 Task: Create Card Product End-of-Life Planning in Board Newsletter Management Best Practices to Workspace Design Software. Create Card Art Festival Review in Board Social Media Crisis Management to Workspace Design Software. Create Card Product End-of-Life Execution in Board Sales Territory Planning and Forecasting to Workspace Design Software
Action: Mouse moved to (188, 137)
Screenshot: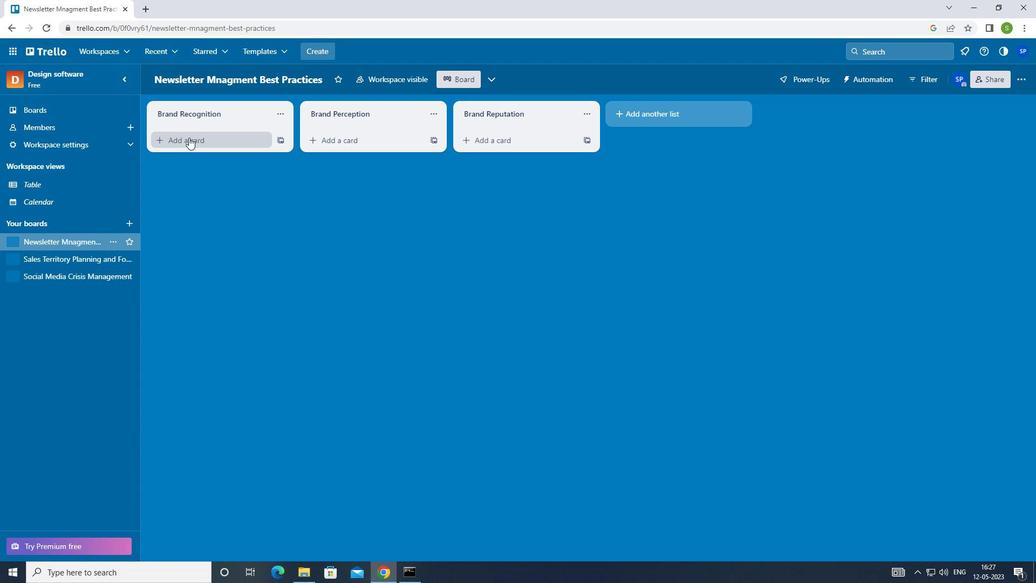 
Action: Mouse pressed left at (188, 137)
Screenshot: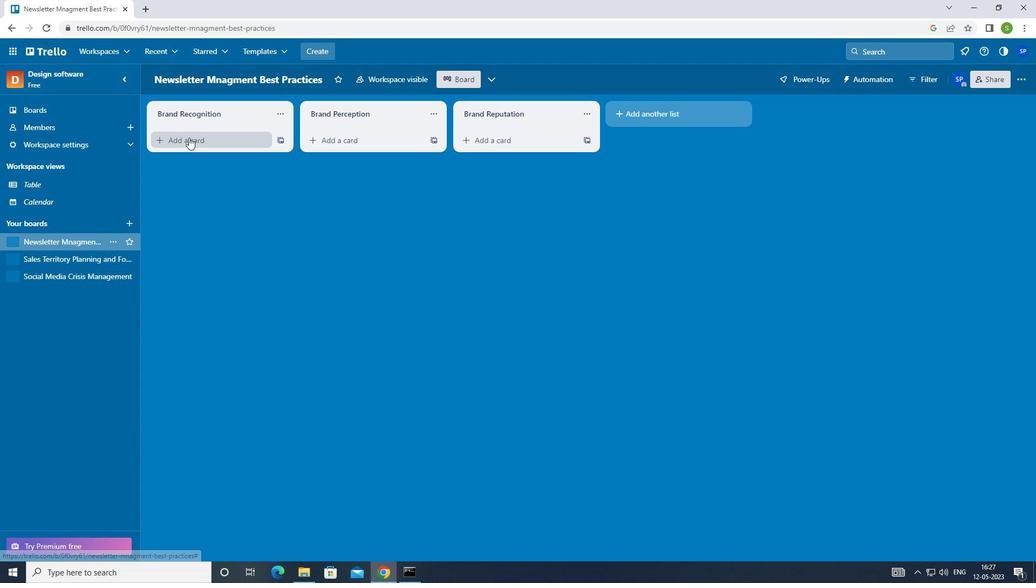 
Action: Mouse moved to (207, 252)
Screenshot: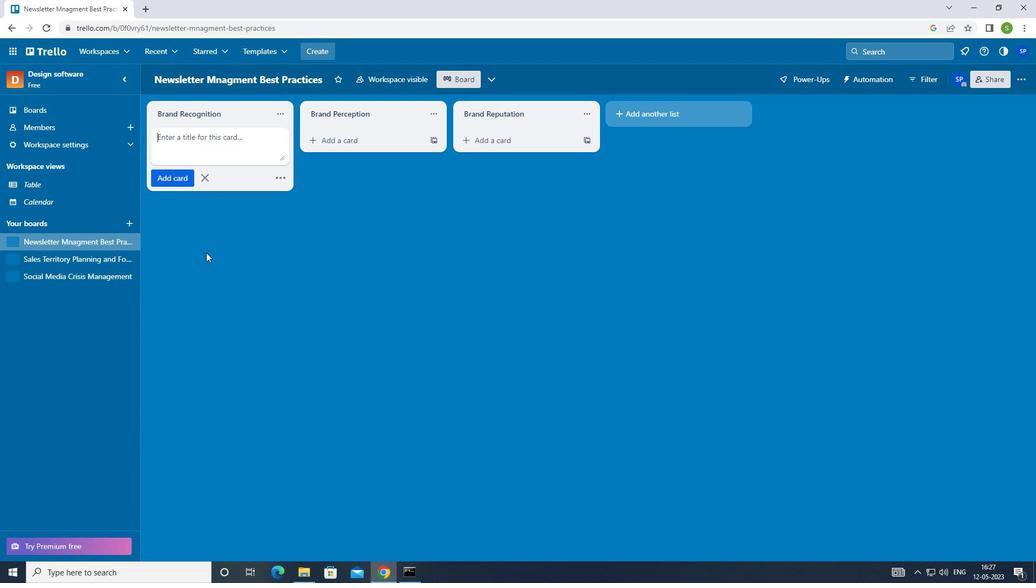 
Action: Key pressed <Key.shift>PRODUCR<Key.backspace>T<Key.space><Key.shift>END-OF-LIFE<Key.space><Key.shift>PLANNING<Key.enter>
Screenshot: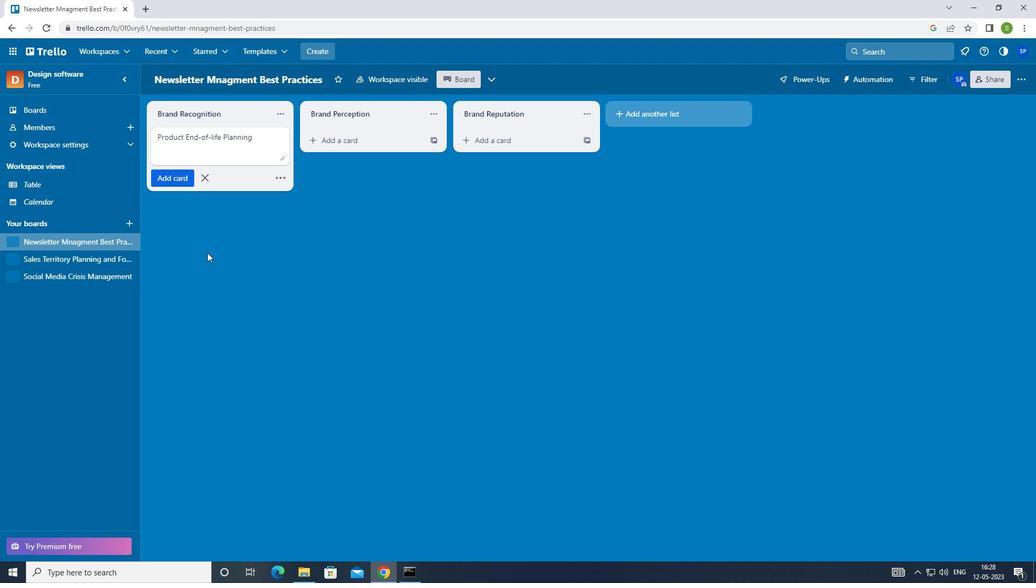 
Action: Mouse moved to (74, 274)
Screenshot: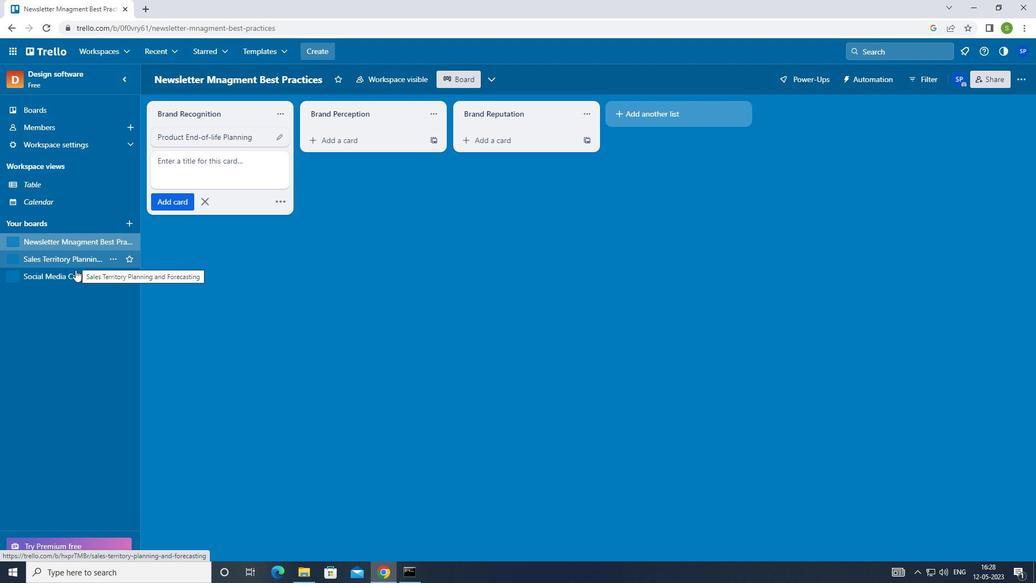 
Action: Mouse pressed left at (74, 274)
Screenshot: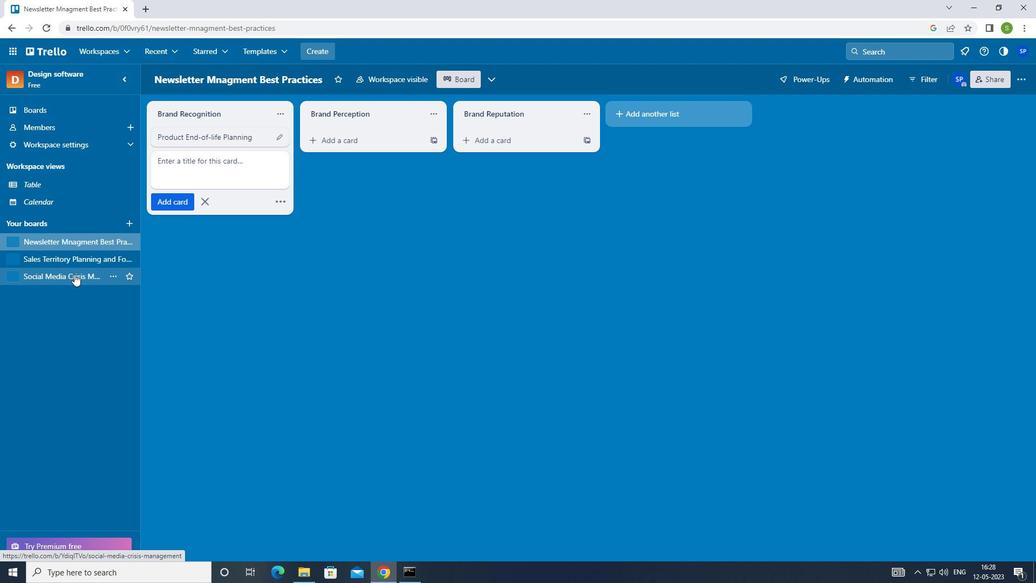 
Action: Mouse moved to (223, 139)
Screenshot: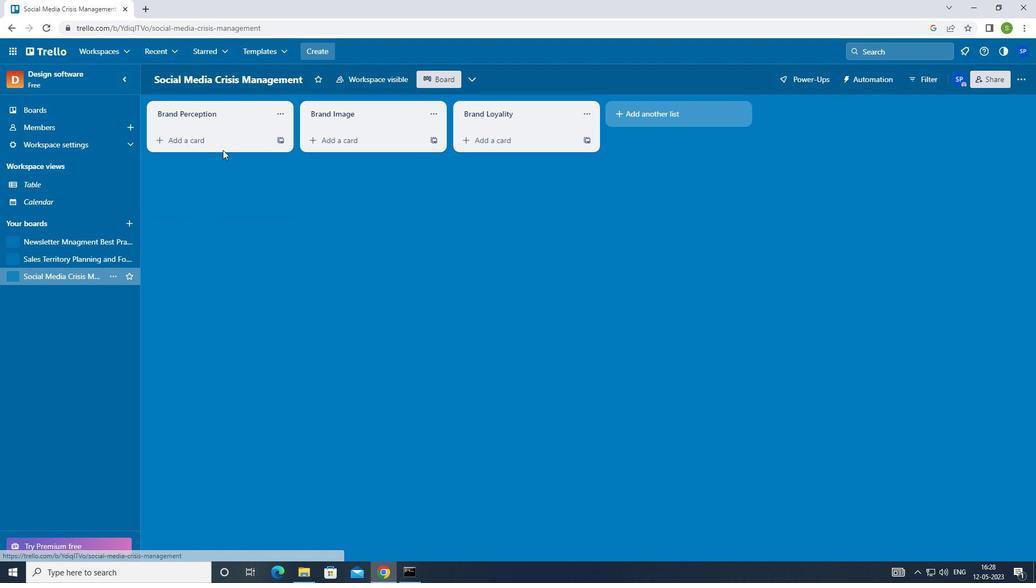 
Action: Mouse pressed left at (223, 139)
Screenshot: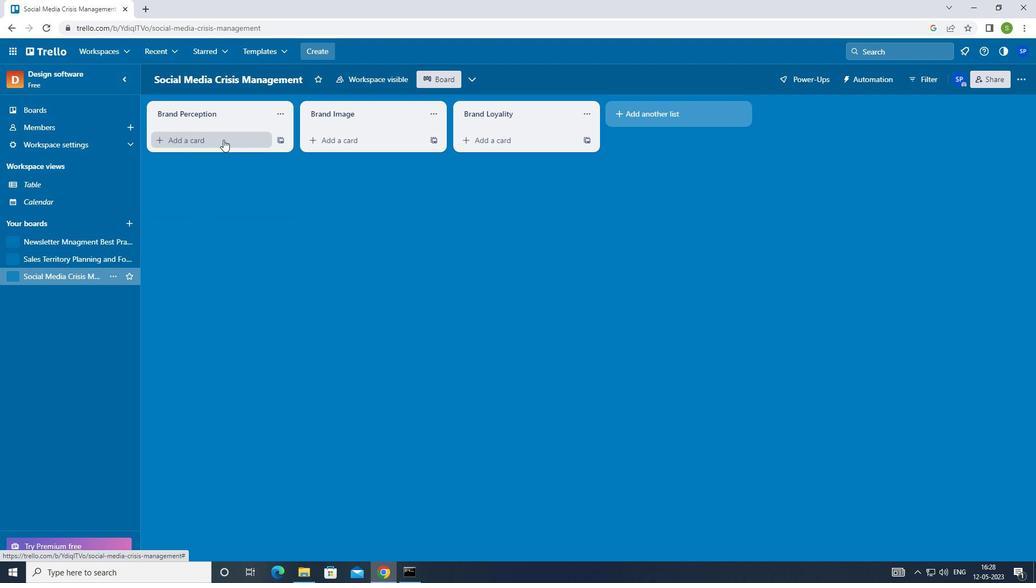 
Action: Mouse moved to (212, 242)
Screenshot: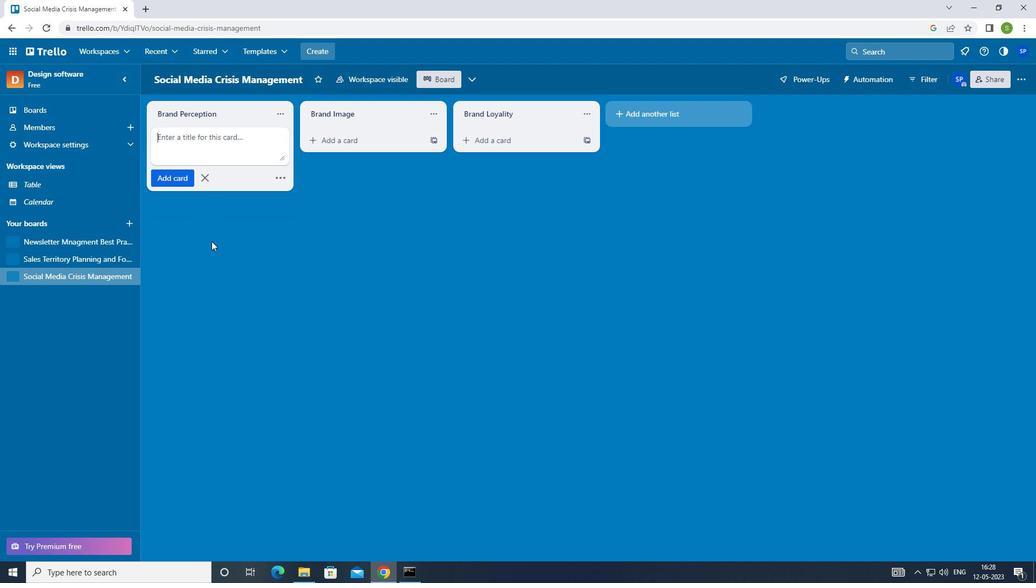 
Action: Key pressed <Key.shift>ART<Key.space><Key.shift>FESTIVAL<Key.space><Key.shift>REVIEW<Key.enter>
Screenshot: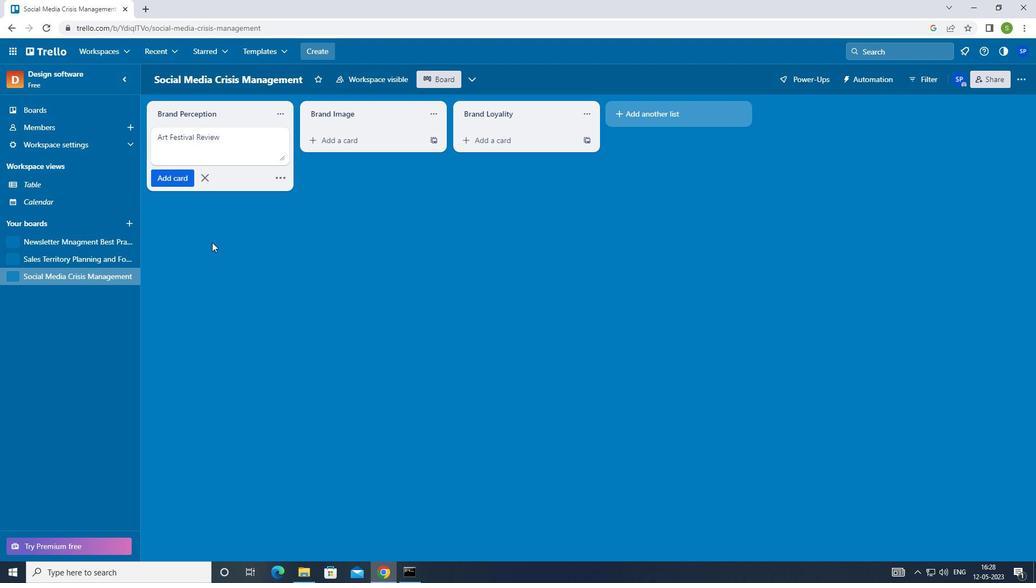 
Action: Mouse moved to (88, 257)
Screenshot: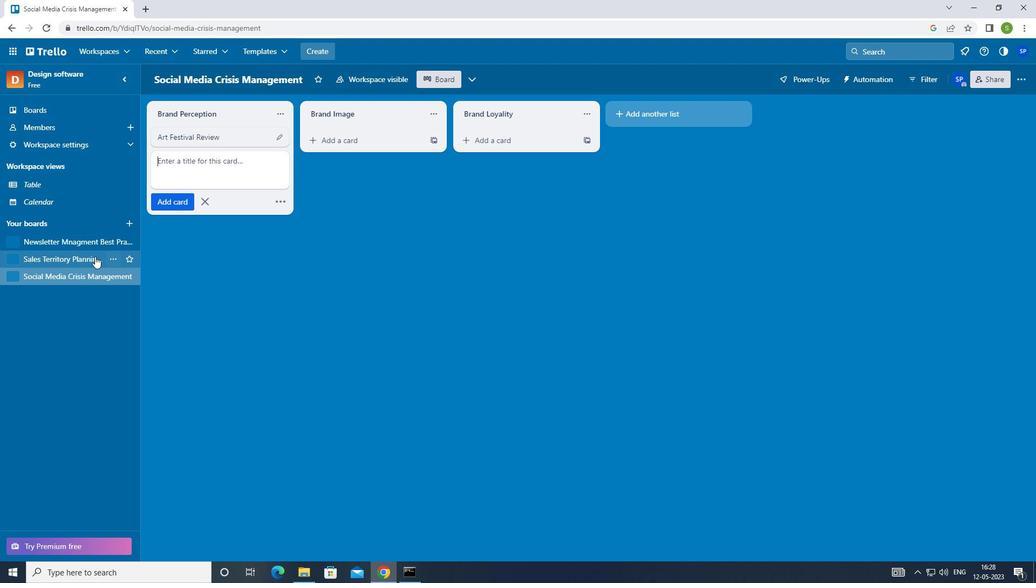 
Action: Mouse pressed left at (88, 257)
Screenshot: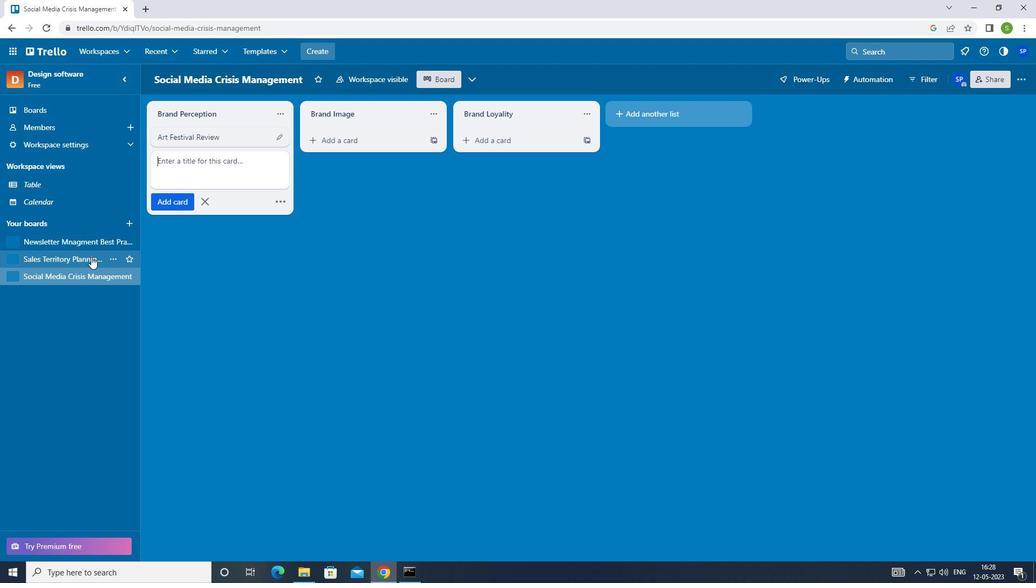 
Action: Mouse moved to (220, 144)
Screenshot: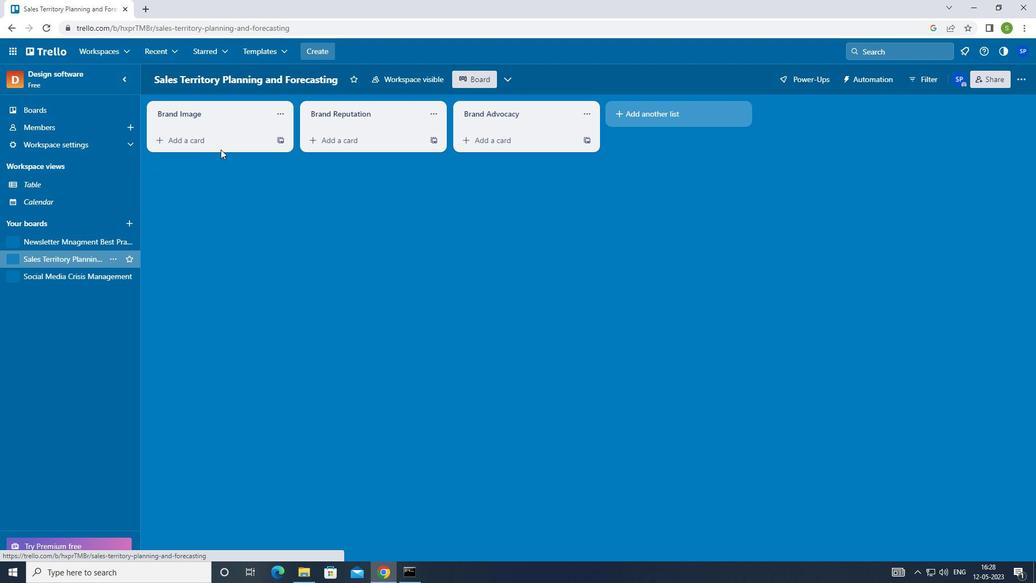 
Action: Mouse pressed left at (220, 144)
Screenshot: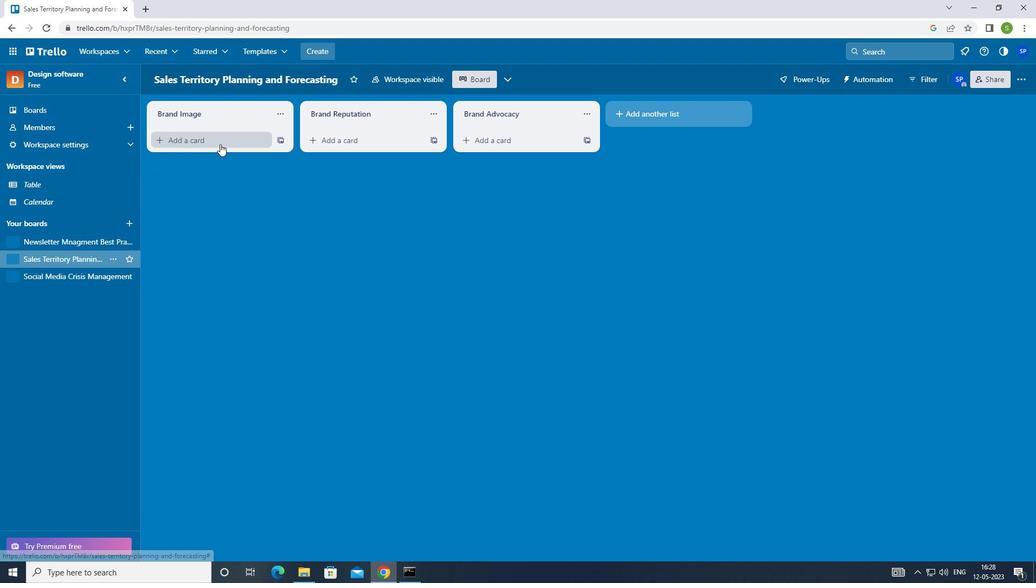 
Action: Mouse moved to (233, 238)
Screenshot: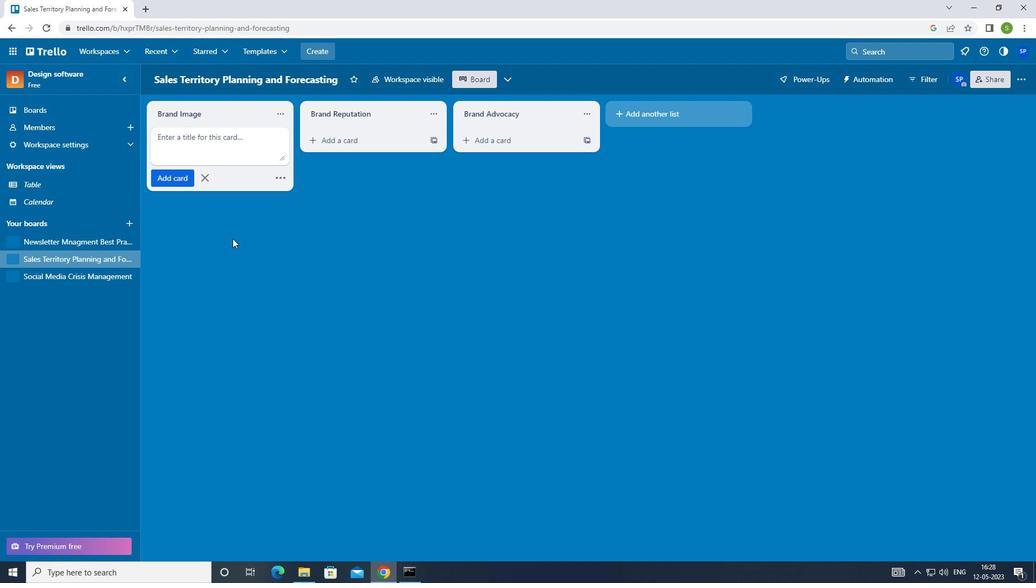 
Action: Key pressed <Key.shift><Key.shift><Key.shift><Key.shift><Key.shift>PRODUCT-<Key.shift>END<Key.shift><Key.shift><Key.shift><Key.shift><Key.shift><Key.shift><Key.shift><Key.shift><Key.shift><Key.shift><Key.shift><Key.shift><Key.shift><Key.shift><Key.shift><Key.shift><Key.shift><Key.shift><Key.shift><Key.shift><Key.shift><Key.shift><Key.shift><Key.shift><Key.shift><Key.shift><Key.shift>_OF<Key.shift><Key.shift><Key.shift><Key.shift><Key.shift>_<Key.backspace><Key.backspace><Key.backspace><Key.backspace>-OF-<Key.shift>LIFE<Key.space><Key.shift>EXECUTION<Key.left><Key.left><Key.left><Key.left><Key.left><Key.left><Key.left><Key.left><Key.left><Key.left><Key.left><Key.left><Key.left><Key.left><Key.left><Key.left><Key.left><Key.left><Key.left><Key.left><Key.left><Key.backspace><Key.enter><Key.f8>
Screenshot: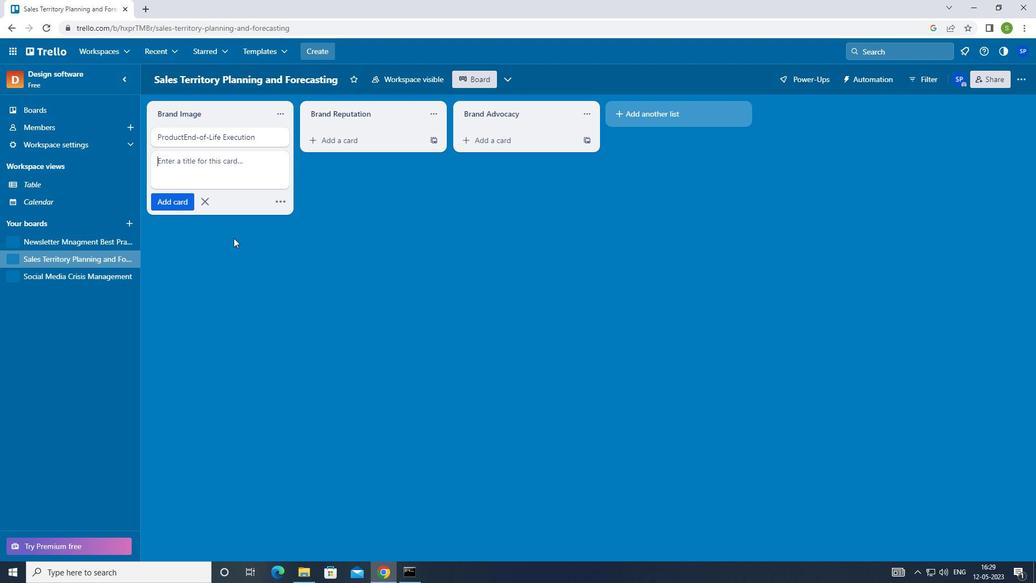 
